 Task: Set the Windows multimedia output back-end to Automatic.
Action: Mouse moved to (115, 14)
Screenshot: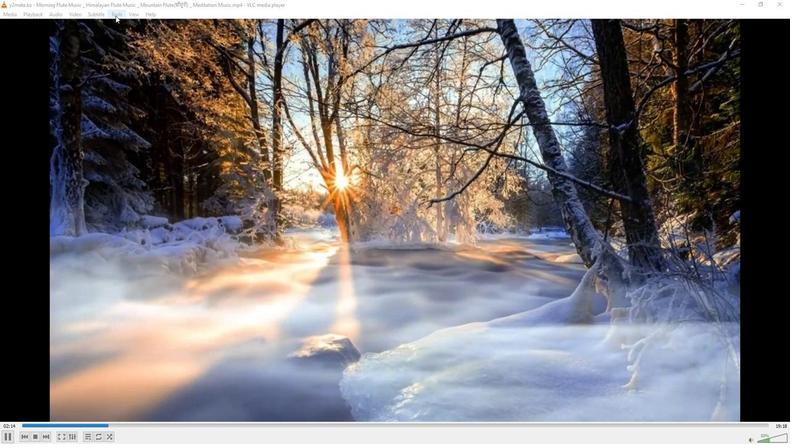 
Action: Mouse pressed left at (115, 14)
Screenshot: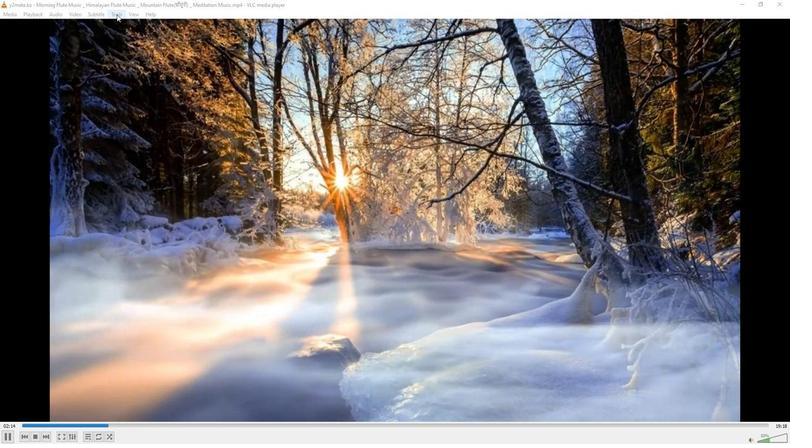 
Action: Mouse moved to (116, 108)
Screenshot: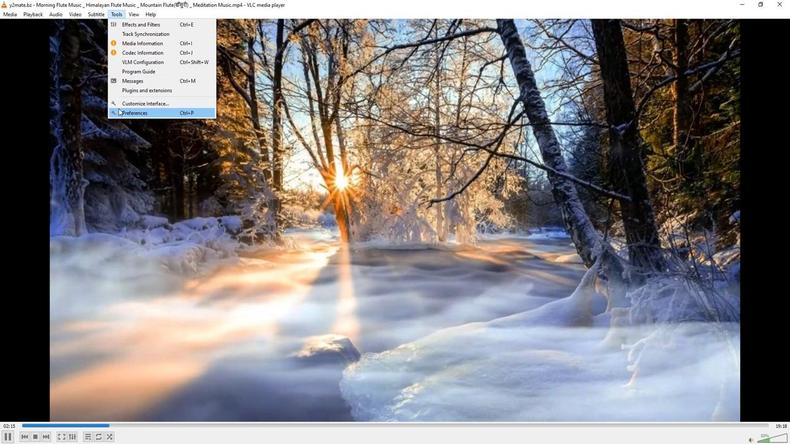 
Action: Mouse pressed left at (116, 108)
Screenshot: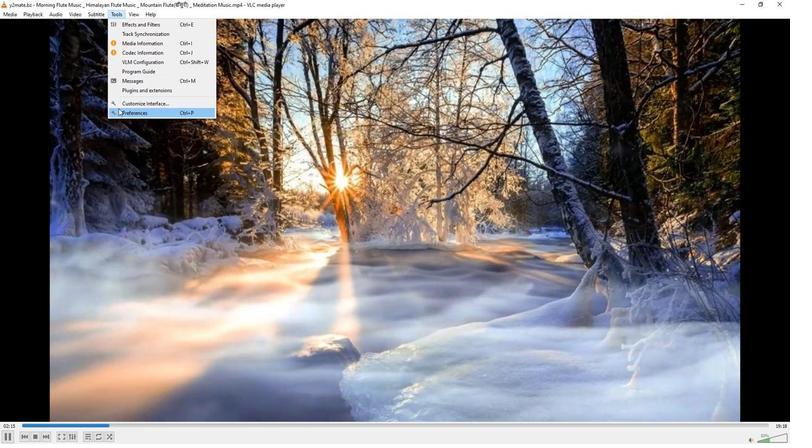 
Action: Mouse moved to (258, 361)
Screenshot: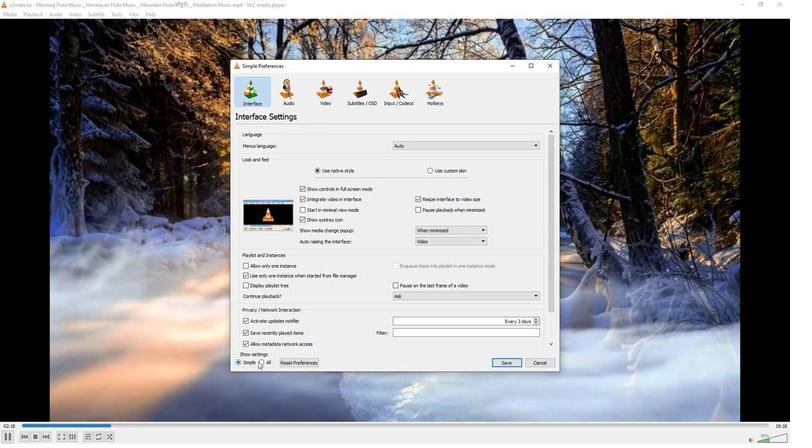 
Action: Mouse pressed left at (258, 361)
Screenshot: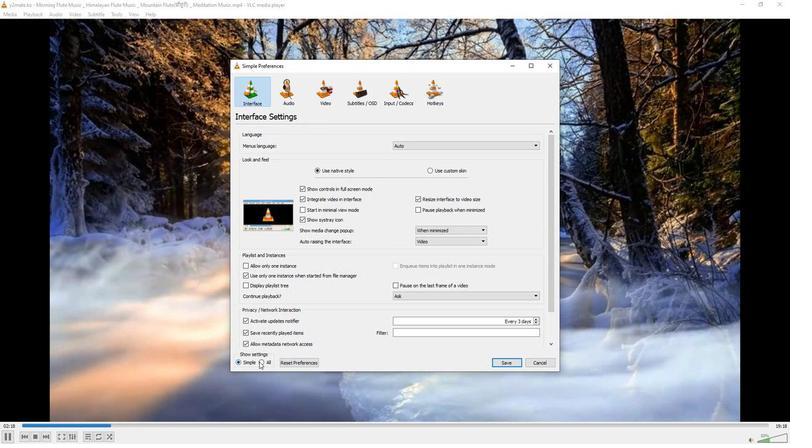 
Action: Mouse moved to (248, 188)
Screenshot: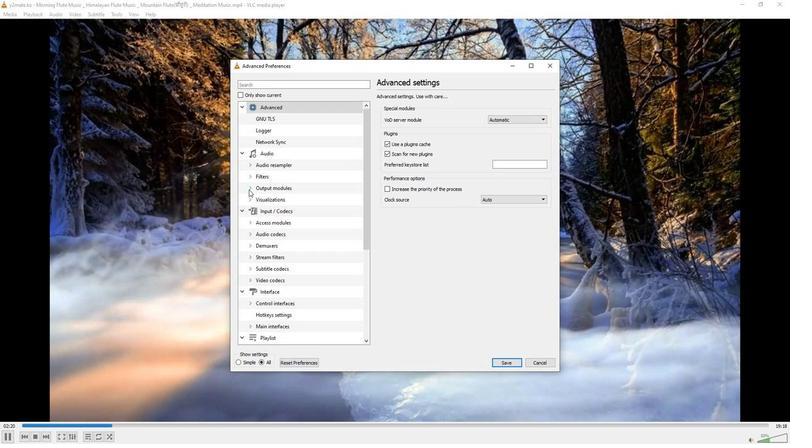
Action: Mouse pressed left at (248, 188)
Screenshot: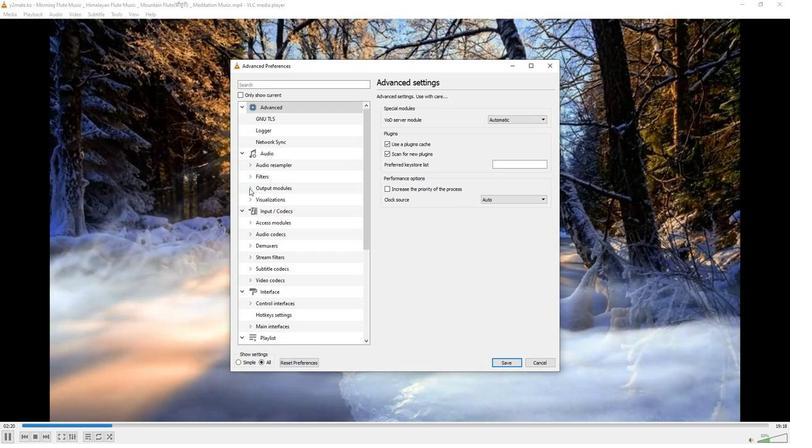 
Action: Mouse moved to (272, 222)
Screenshot: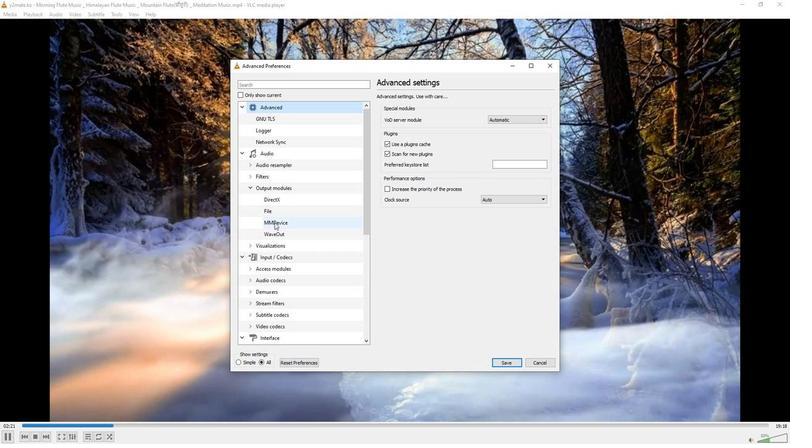 
Action: Mouse pressed left at (272, 222)
Screenshot: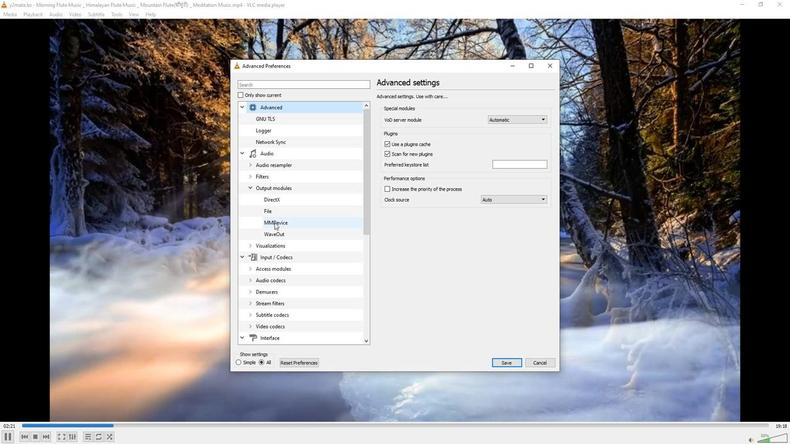 
Action: Mouse moved to (545, 108)
Screenshot: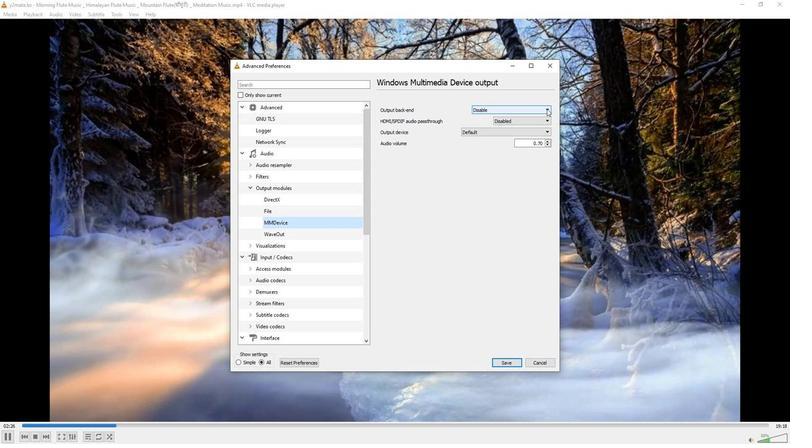 
Action: Mouse pressed left at (545, 108)
Screenshot: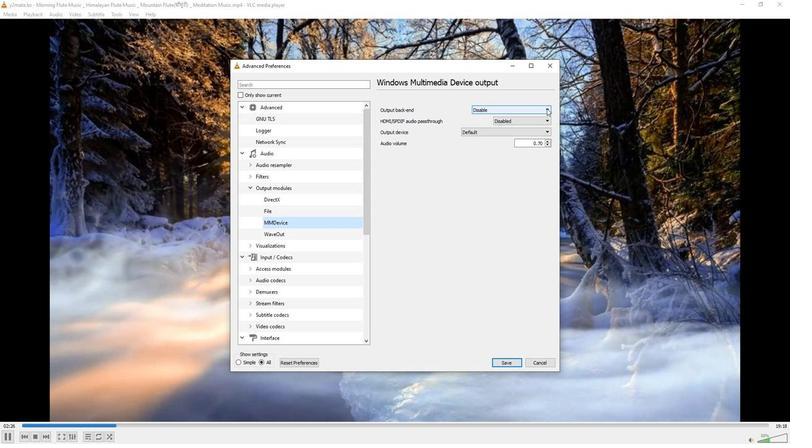 
Action: Mouse moved to (525, 118)
Screenshot: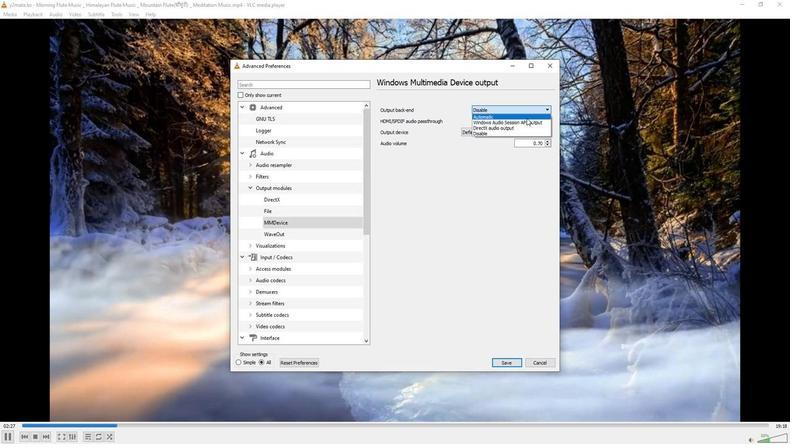 
Action: Mouse pressed left at (525, 118)
Screenshot: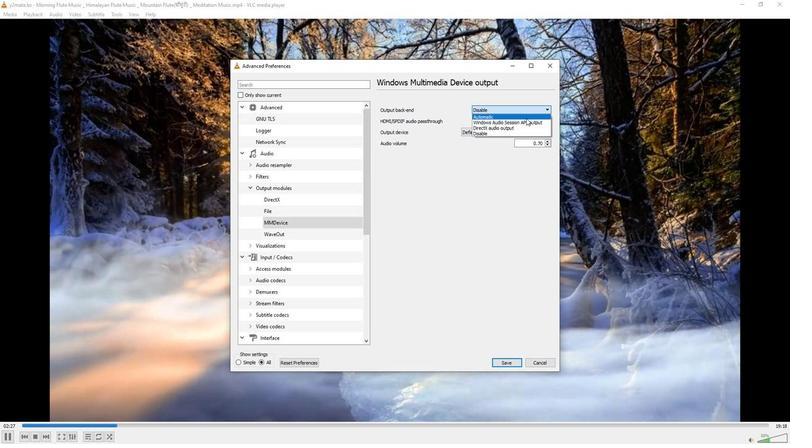 
